 Task: Add Nature's Path Organic Crunchy Cinnamon Sunrise Cereal to the cart.
Action: Mouse moved to (650, 234)
Screenshot: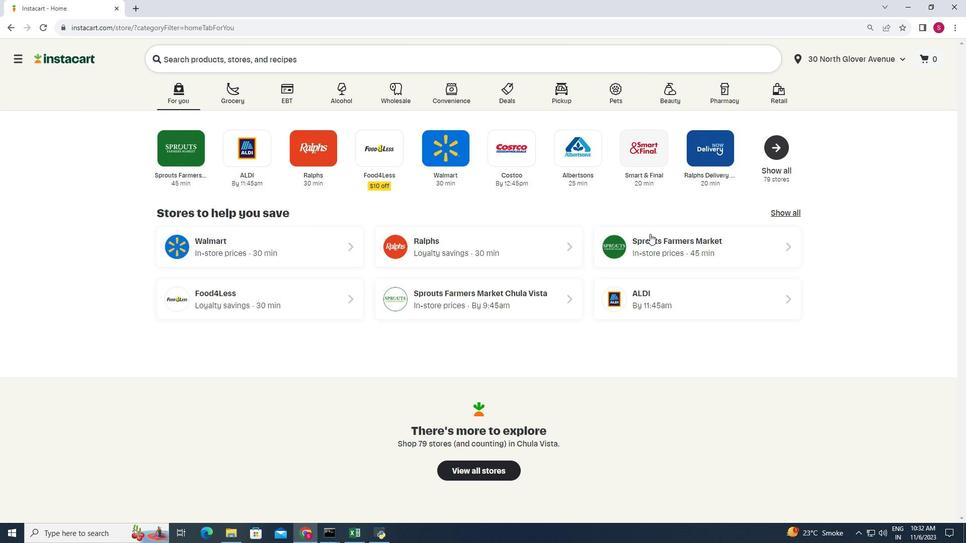 
Action: Mouse pressed left at (650, 234)
Screenshot: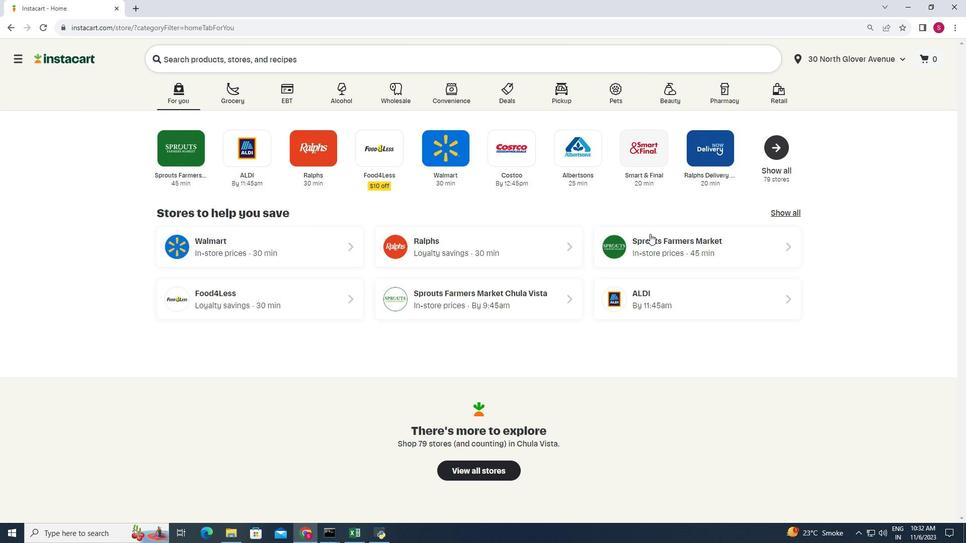 
Action: Mouse moved to (89, 344)
Screenshot: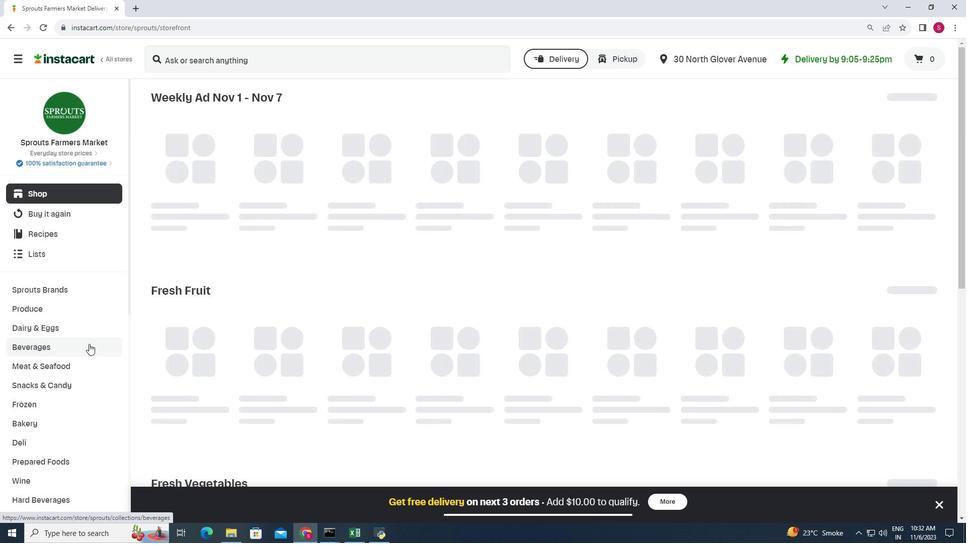 
Action: Mouse scrolled (89, 343) with delta (0, 0)
Screenshot: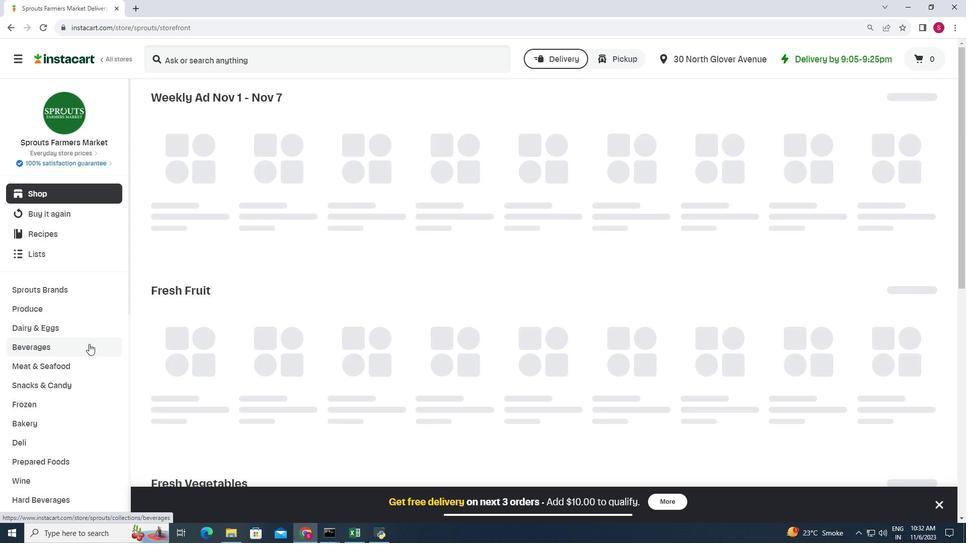 
Action: Mouse scrolled (89, 343) with delta (0, 0)
Screenshot: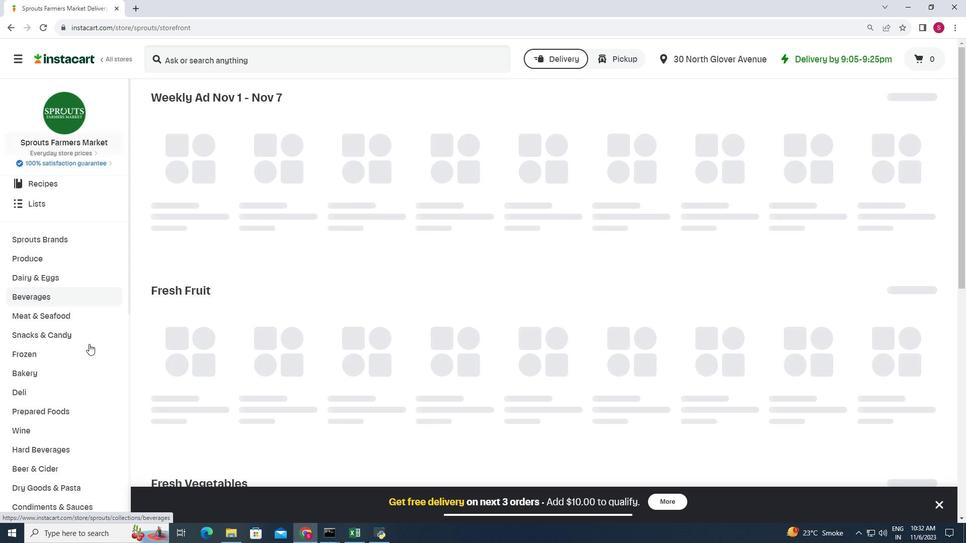 
Action: Mouse scrolled (89, 343) with delta (0, 0)
Screenshot: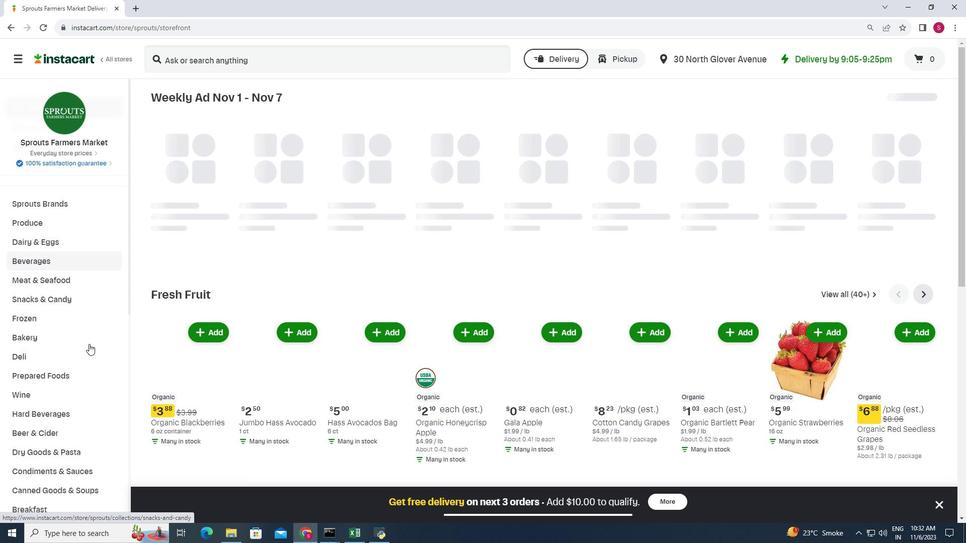 
Action: Mouse scrolled (89, 343) with delta (0, 0)
Screenshot: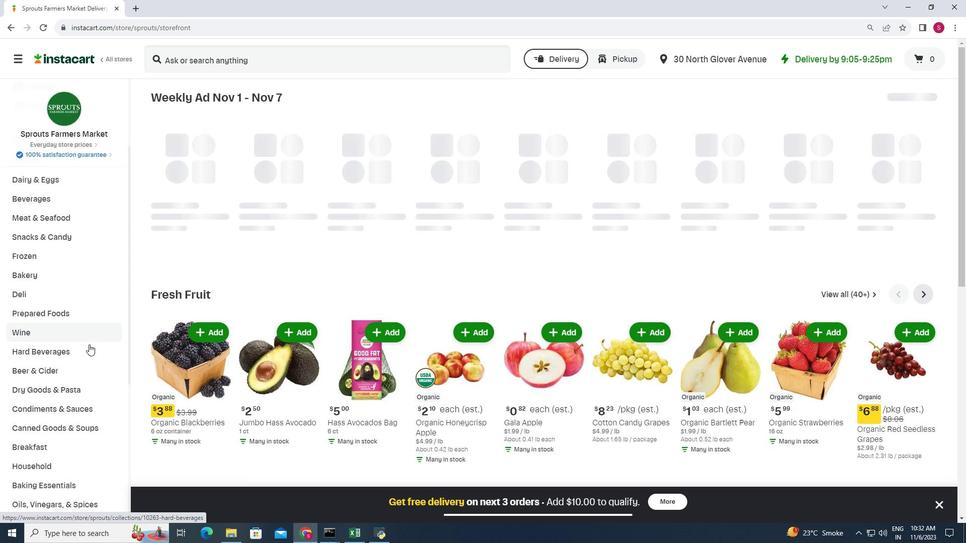 
Action: Mouse moved to (69, 396)
Screenshot: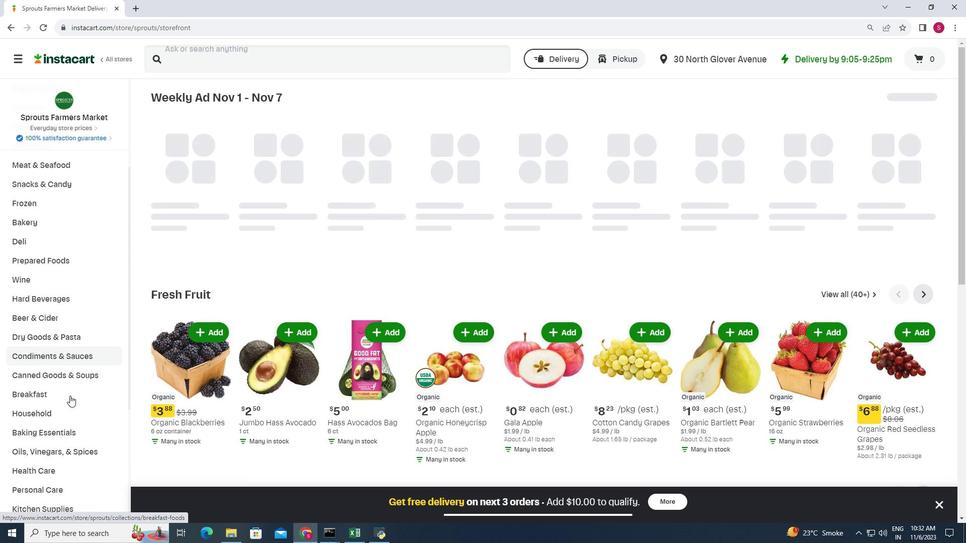 
Action: Mouse pressed left at (69, 396)
Screenshot: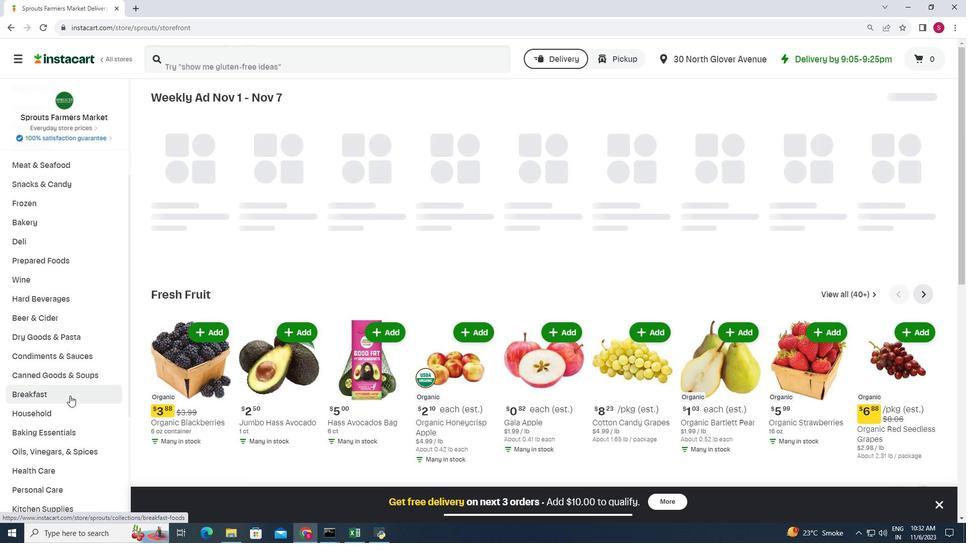 
Action: Mouse moved to (750, 138)
Screenshot: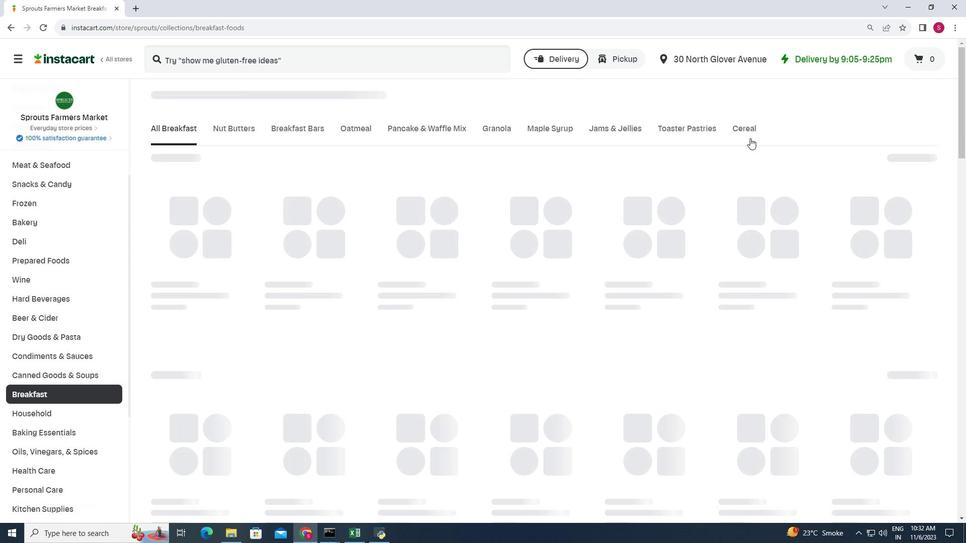 
Action: Mouse pressed left at (750, 138)
Screenshot: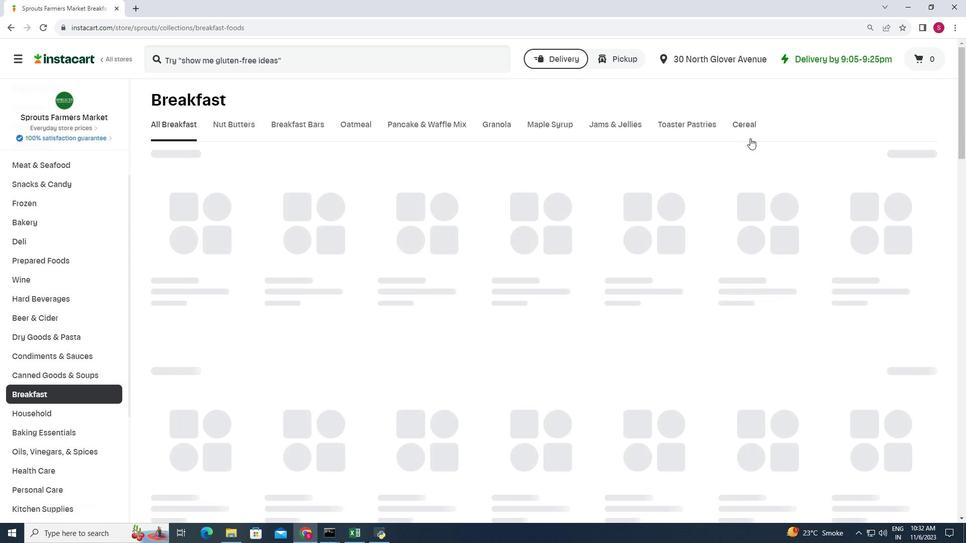 
Action: Mouse moved to (470, 177)
Screenshot: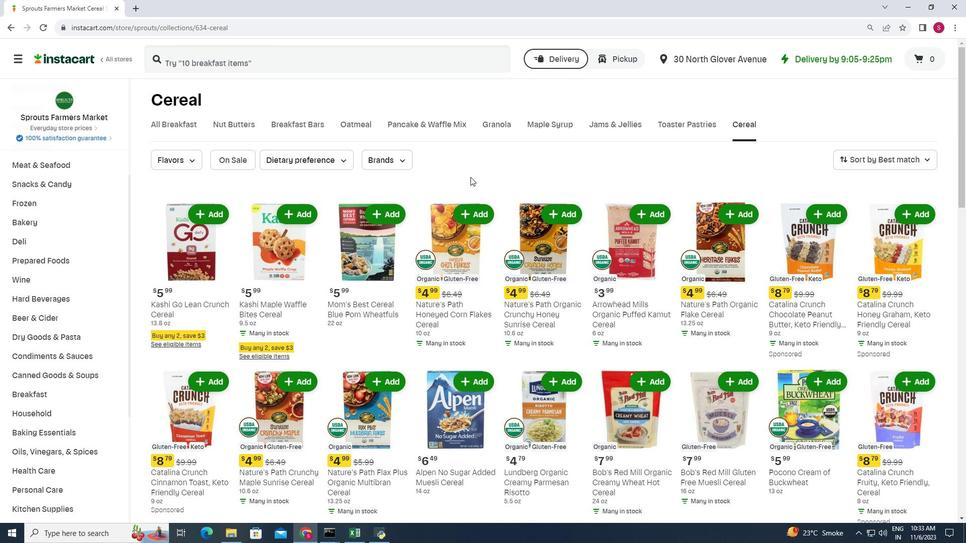 
Action: Mouse scrolled (470, 176) with delta (0, 0)
Screenshot: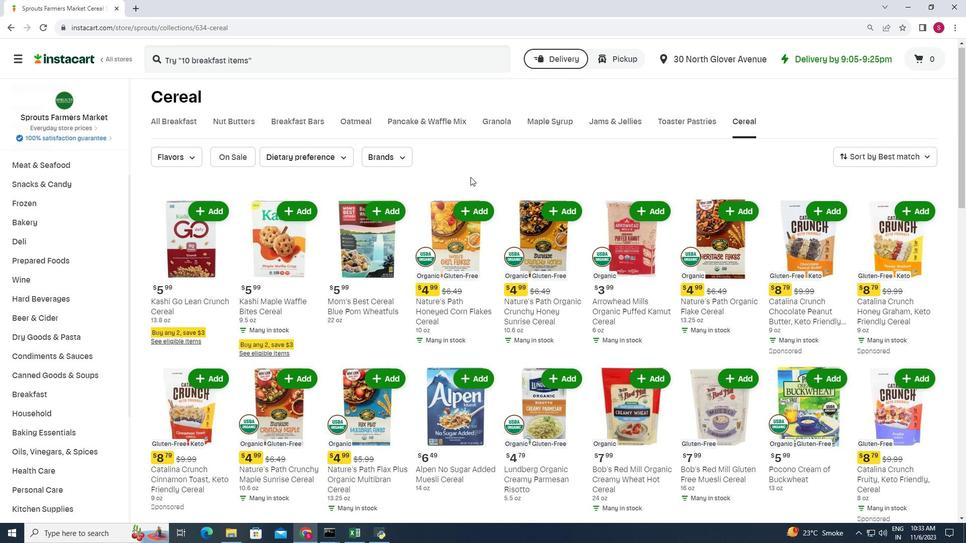 
Action: Mouse moved to (491, 203)
Screenshot: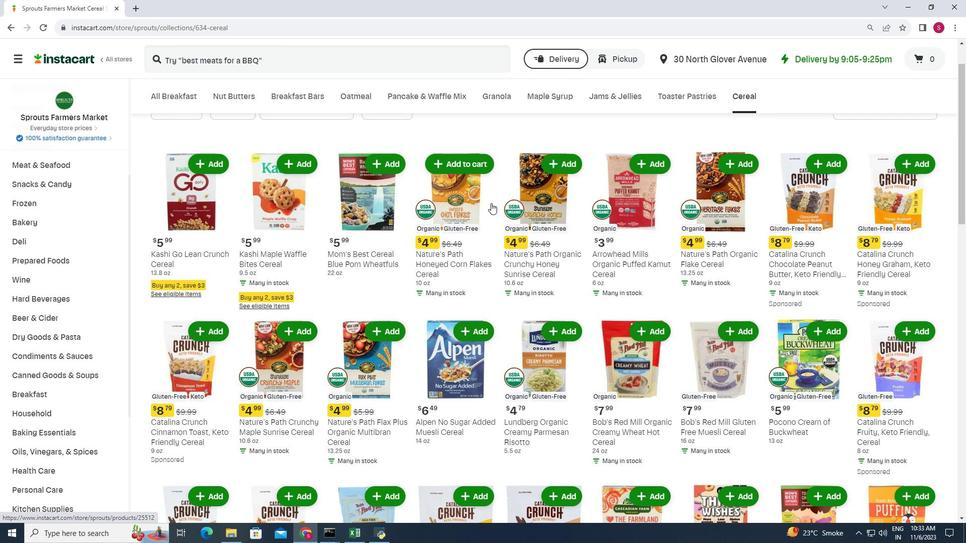 
Action: Mouse scrolled (491, 203) with delta (0, 0)
Screenshot: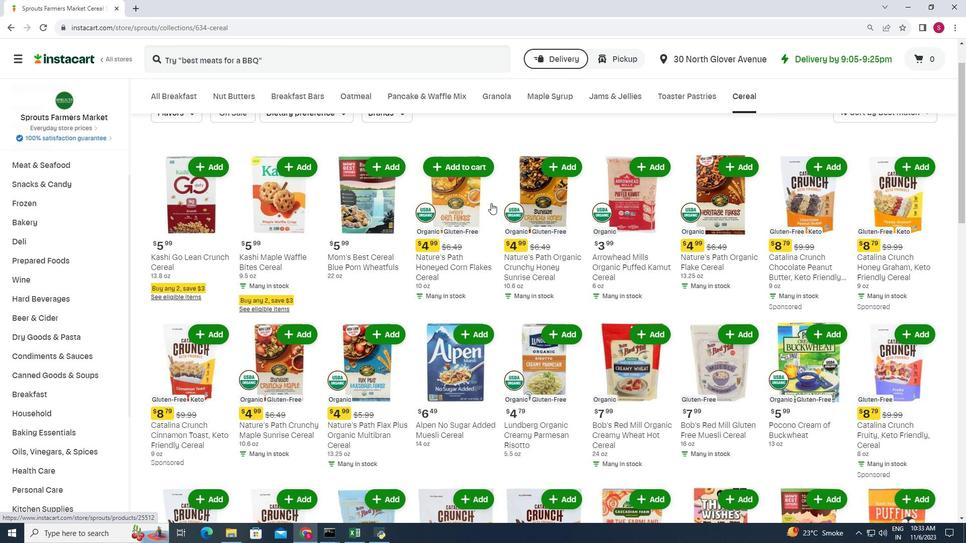 
Action: Mouse scrolled (491, 202) with delta (0, 0)
Screenshot: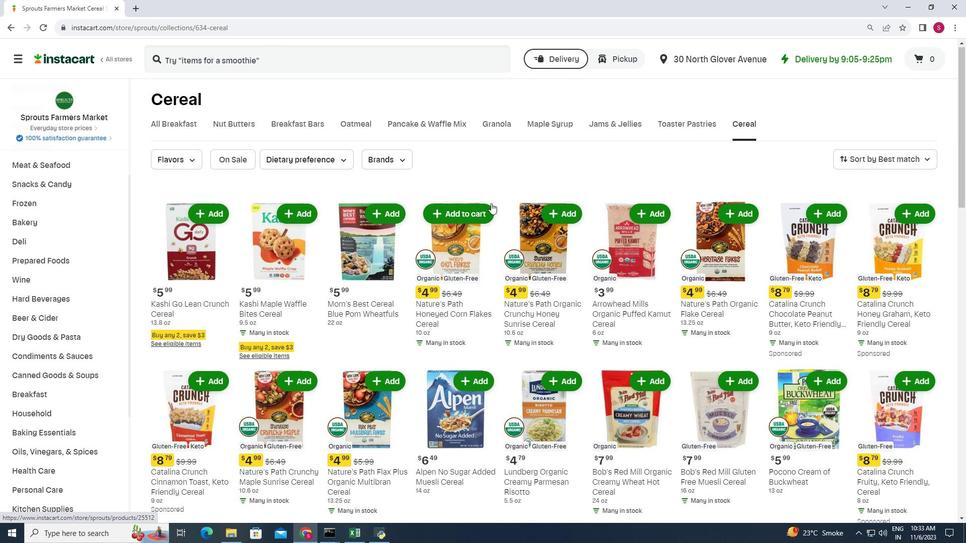 
Action: Mouse scrolled (491, 202) with delta (0, 0)
Screenshot: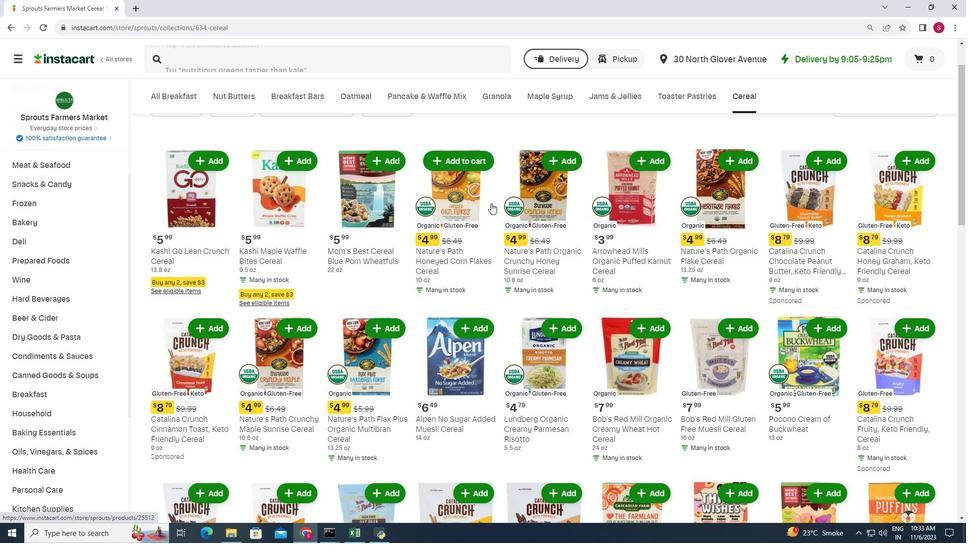 
Action: Mouse scrolled (491, 202) with delta (0, 0)
Screenshot: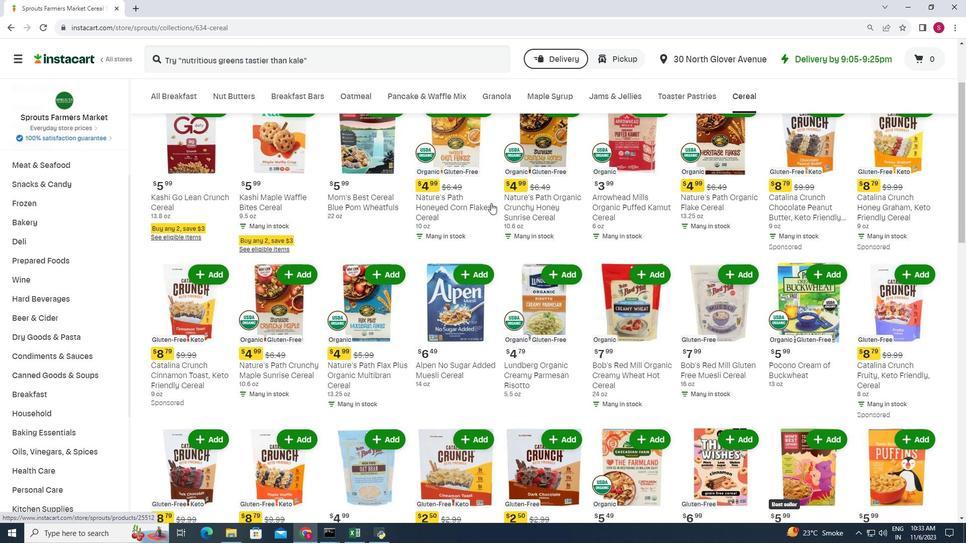 
Action: Mouse scrolled (491, 202) with delta (0, 0)
Screenshot: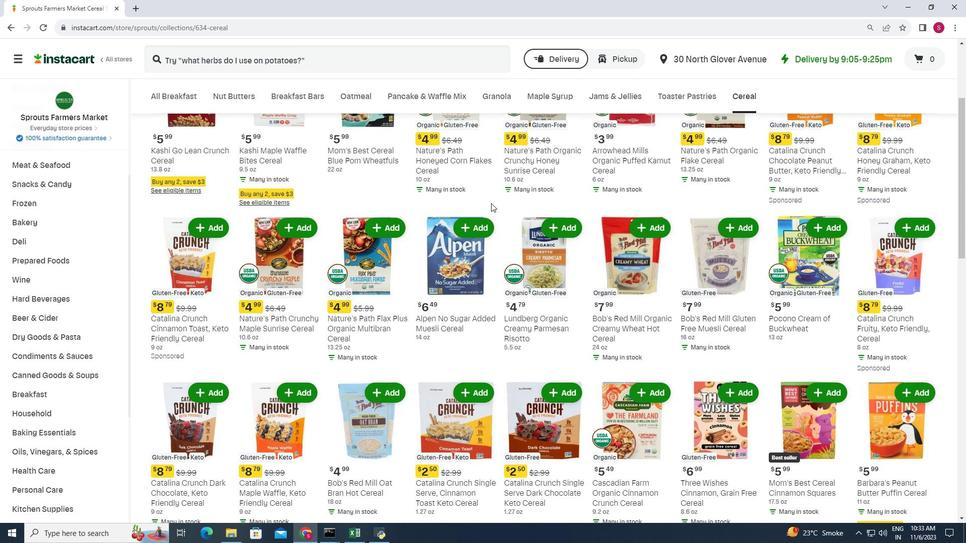
Action: Mouse scrolled (491, 202) with delta (0, 0)
Screenshot: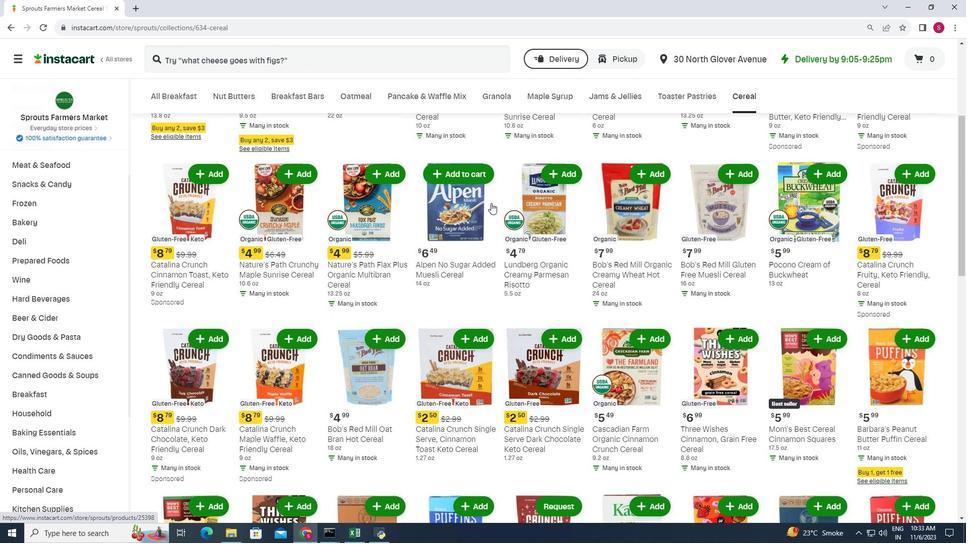 
Action: Mouse scrolled (491, 202) with delta (0, 0)
Screenshot: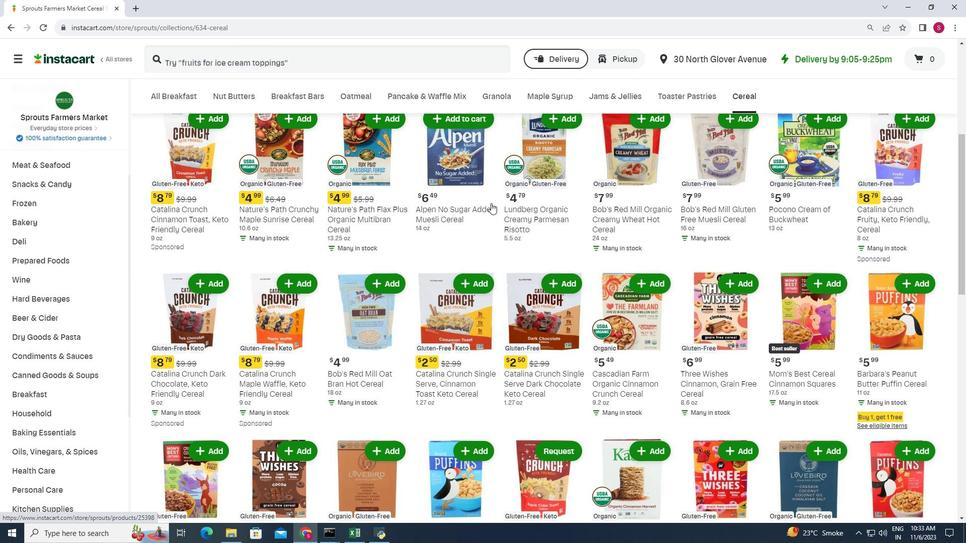 
Action: Mouse scrolled (491, 202) with delta (0, 0)
Screenshot: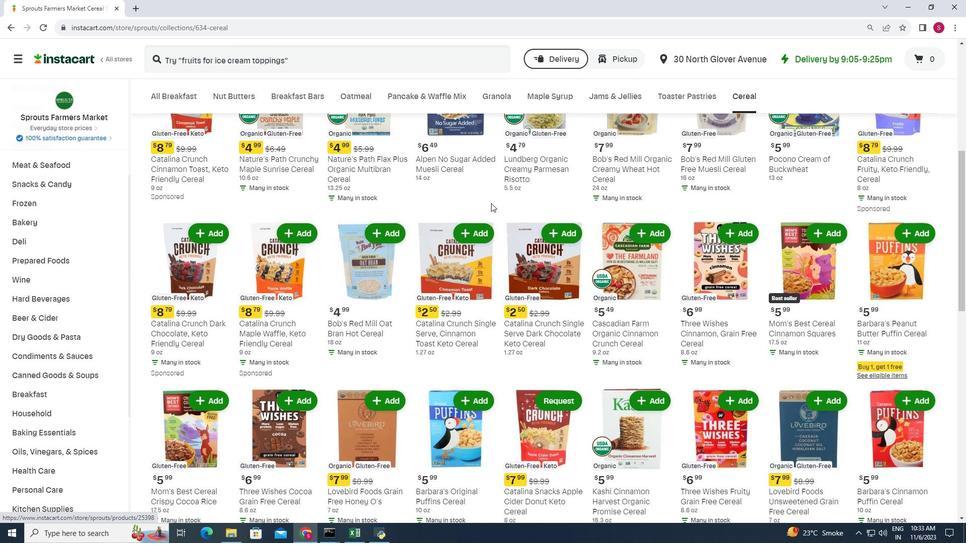 
Action: Mouse scrolled (491, 202) with delta (0, 0)
Screenshot: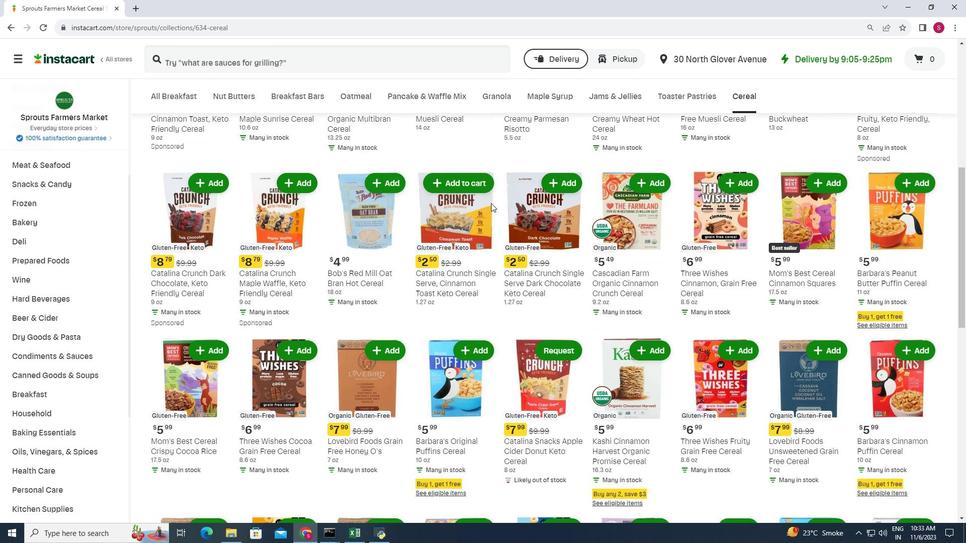 
Action: Mouse scrolled (491, 202) with delta (0, 0)
Screenshot: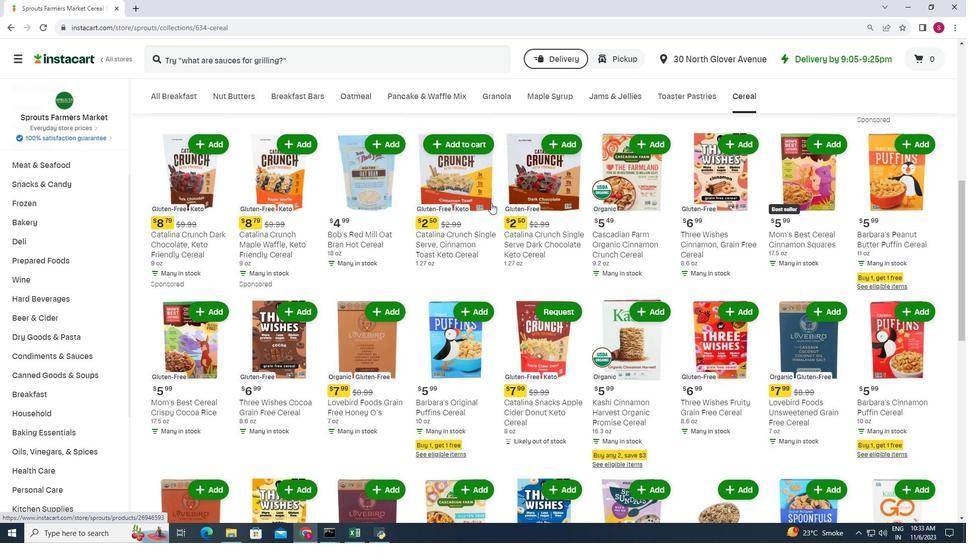 
Action: Mouse scrolled (491, 202) with delta (0, 0)
Screenshot: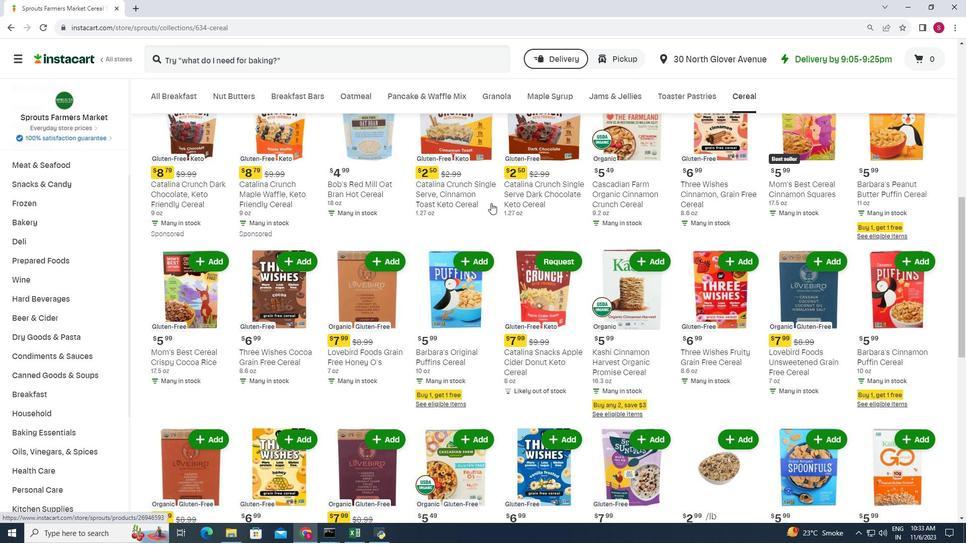 
Action: Mouse scrolled (491, 202) with delta (0, 0)
Screenshot: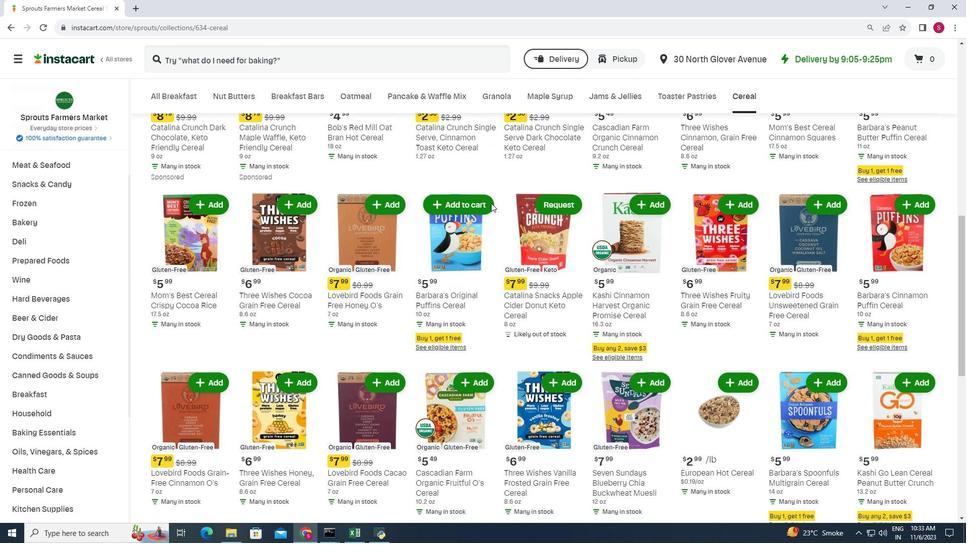 
Action: Mouse scrolled (491, 202) with delta (0, 0)
Screenshot: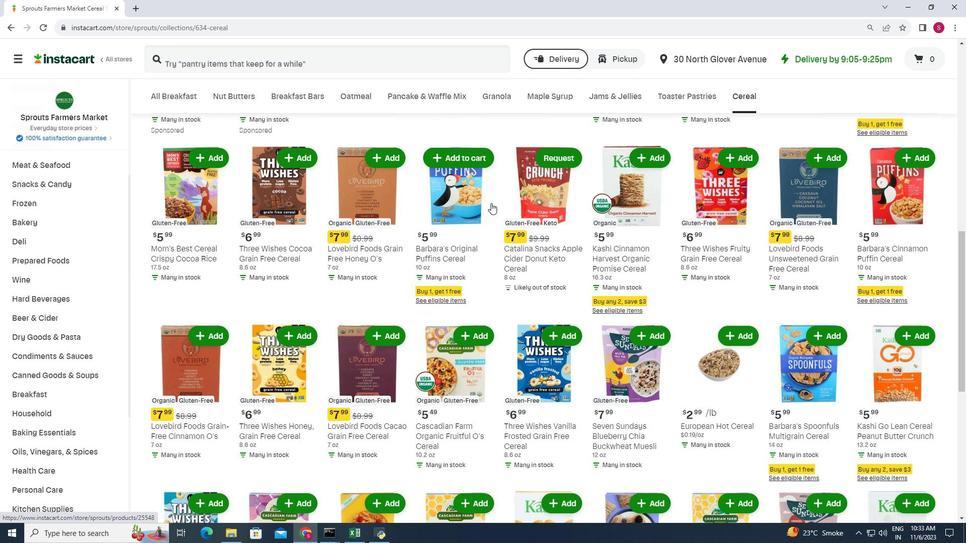 
Action: Mouse scrolled (491, 202) with delta (0, 0)
Screenshot: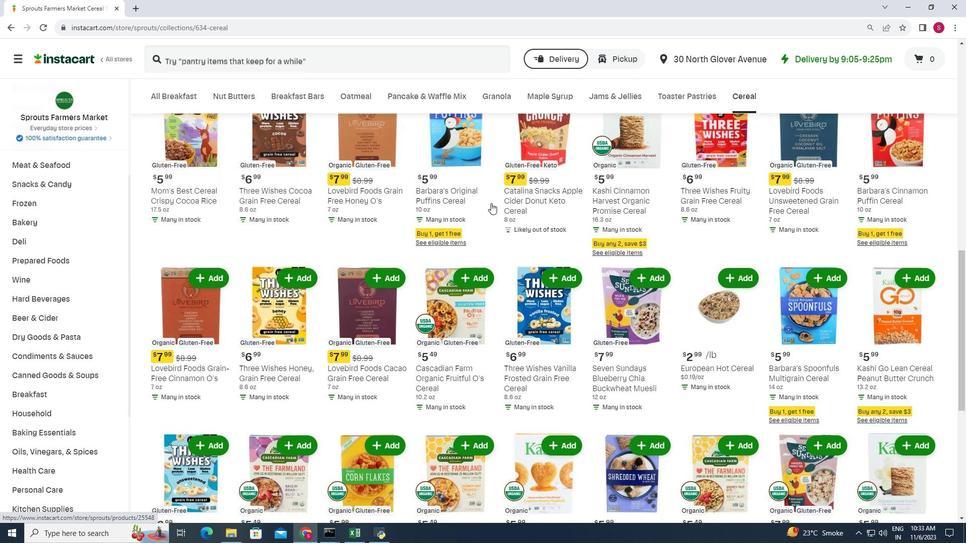
Action: Mouse scrolled (491, 202) with delta (0, 0)
Screenshot: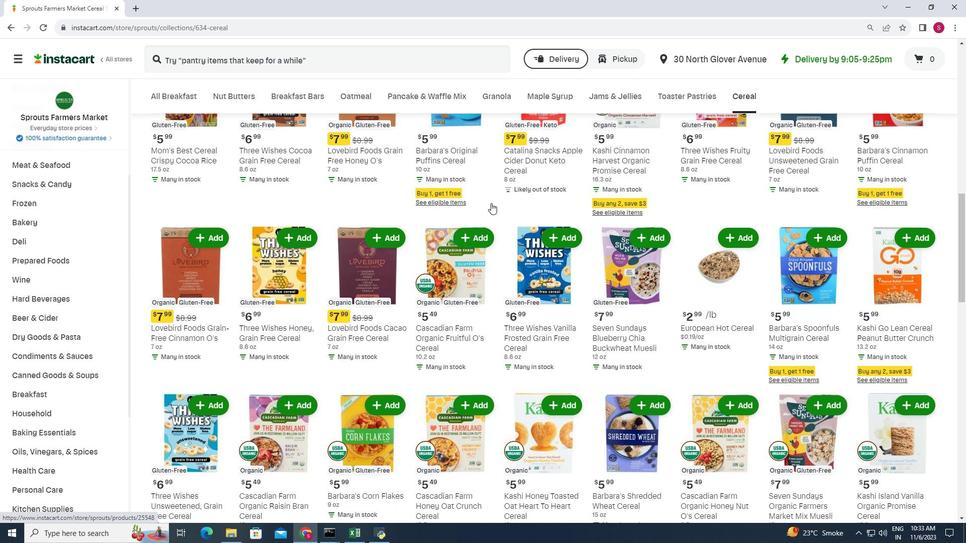
Action: Mouse scrolled (491, 202) with delta (0, 0)
Screenshot: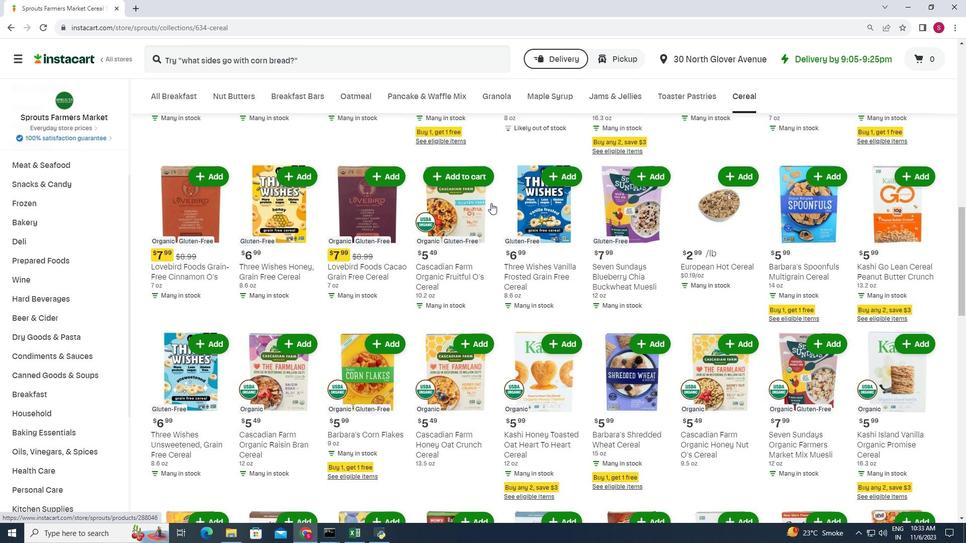 
Action: Mouse scrolled (491, 202) with delta (0, 0)
Screenshot: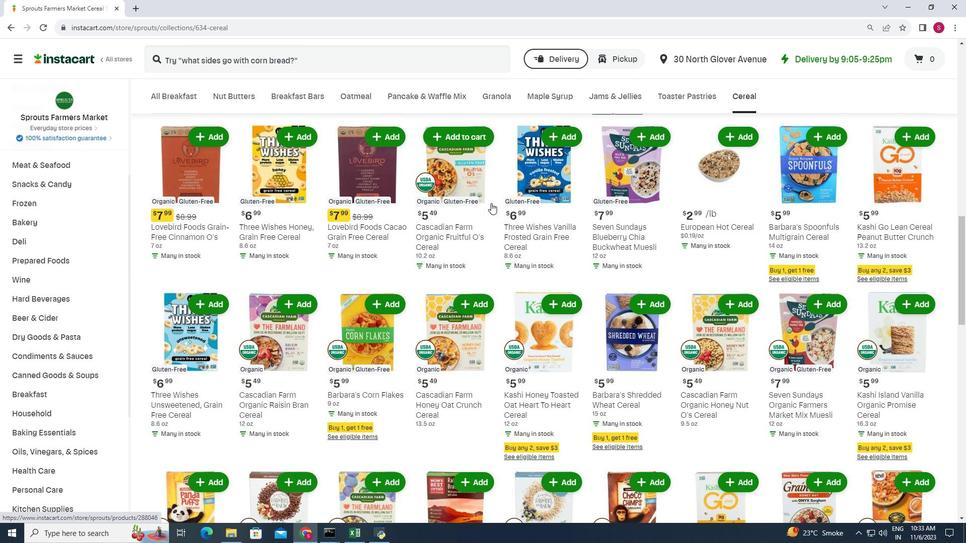 
Action: Mouse scrolled (491, 202) with delta (0, 0)
Screenshot: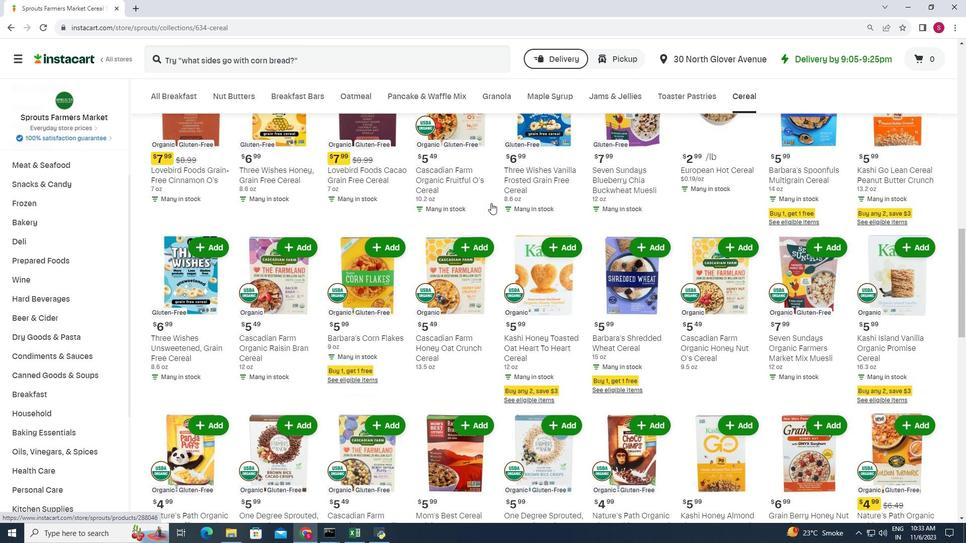 
Action: Mouse scrolled (491, 202) with delta (0, 0)
Screenshot: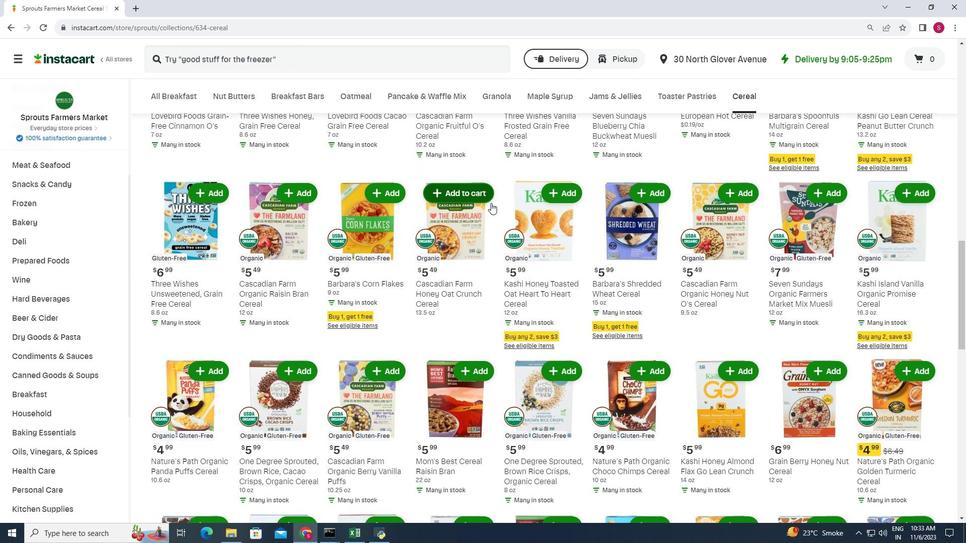 
Action: Mouse scrolled (491, 202) with delta (0, 0)
Screenshot: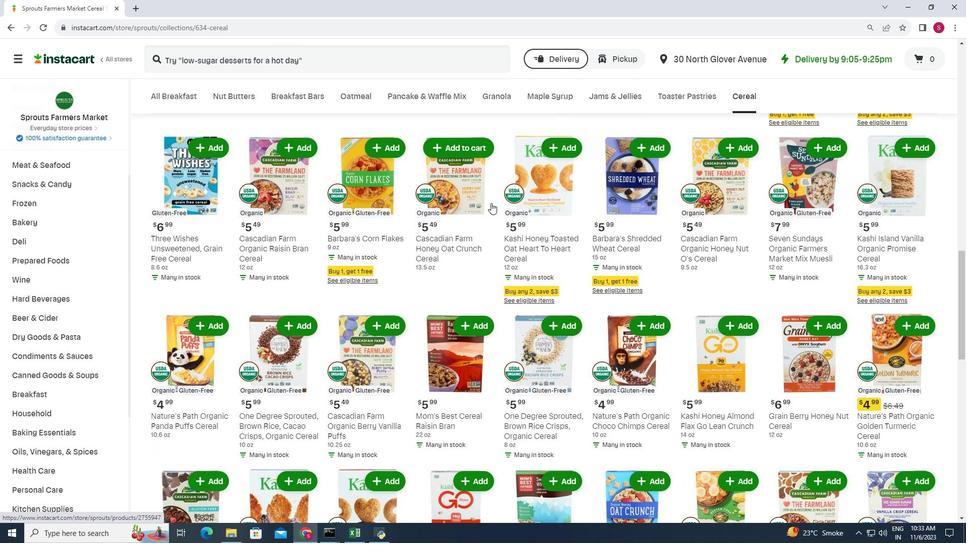 
Action: Mouse scrolled (491, 202) with delta (0, 0)
Screenshot: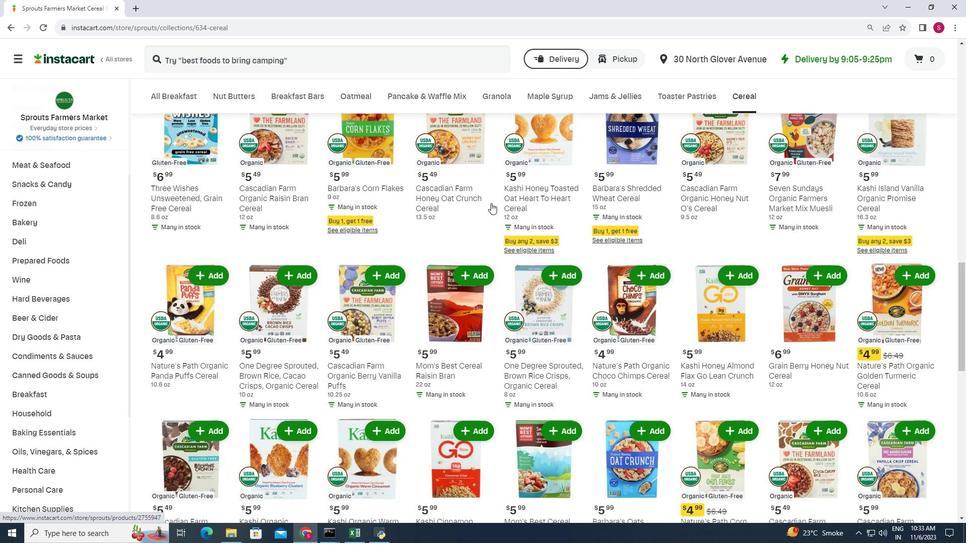 
Action: Mouse scrolled (491, 202) with delta (0, 0)
Screenshot: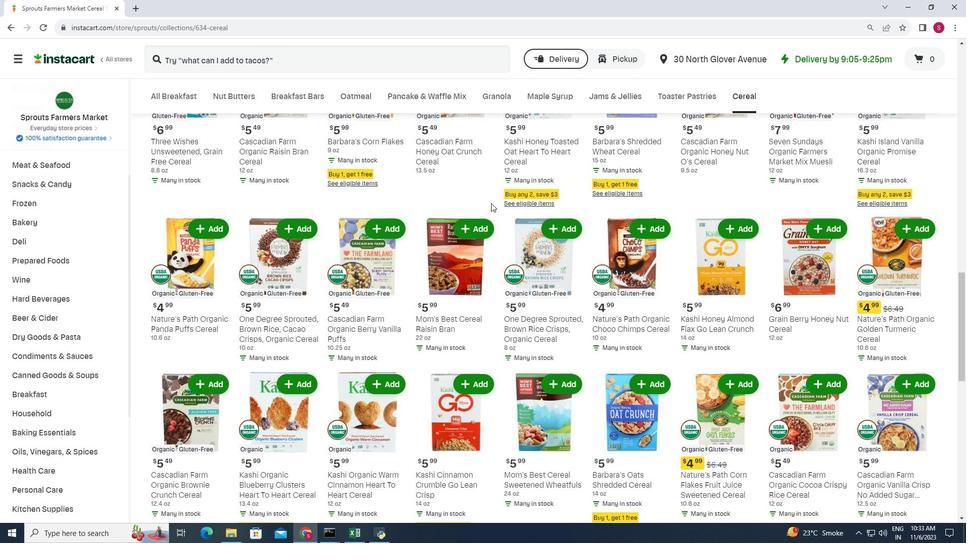 
Action: Mouse scrolled (491, 202) with delta (0, 0)
Screenshot: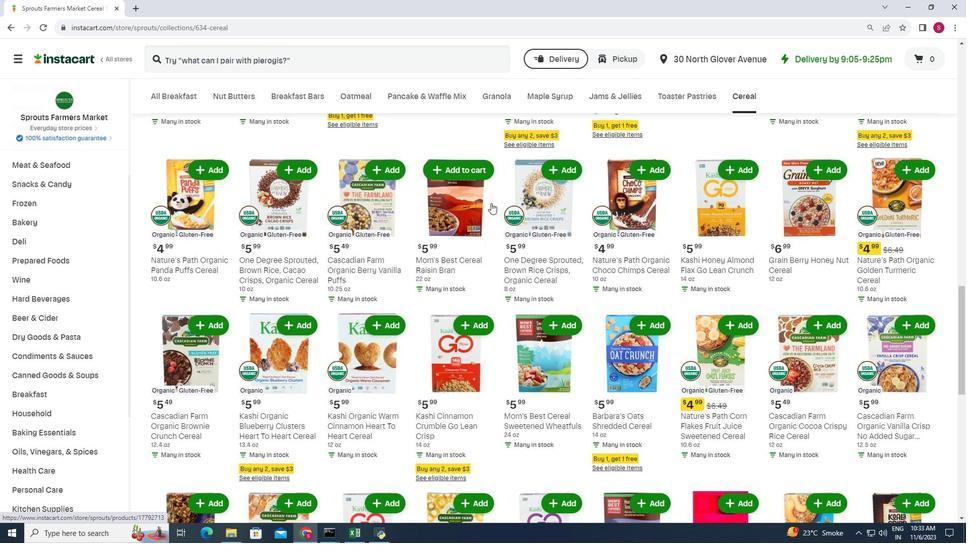 
Action: Mouse scrolled (491, 202) with delta (0, 0)
Screenshot: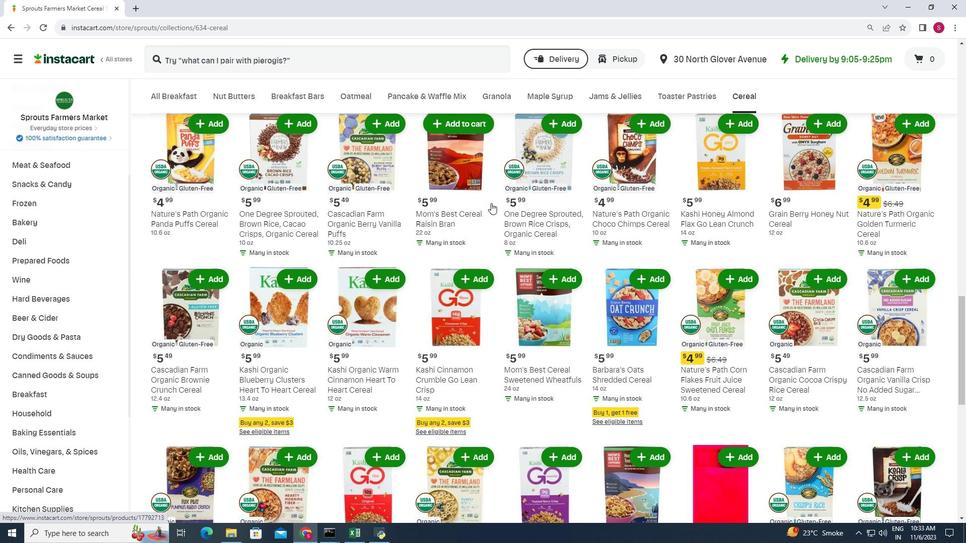 
Action: Mouse scrolled (491, 202) with delta (0, 0)
Screenshot: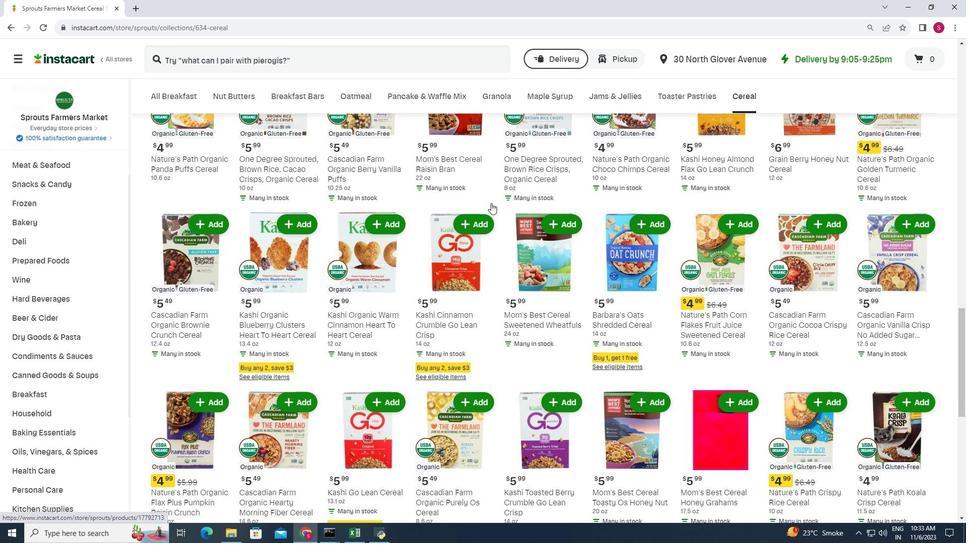 
Action: Mouse scrolled (491, 202) with delta (0, 0)
Screenshot: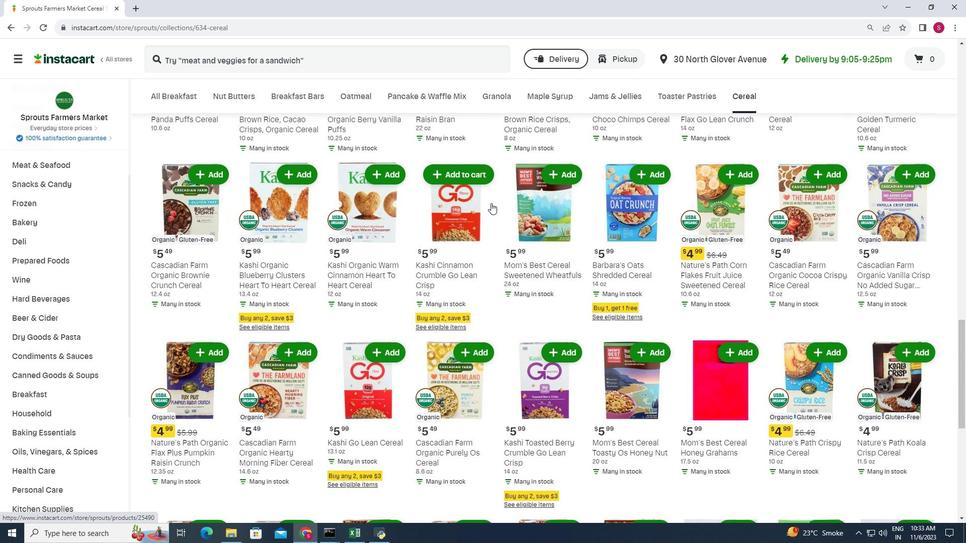 
Action: Mouse scrolled (491, 202) with delta (0, 0)
Screenshot: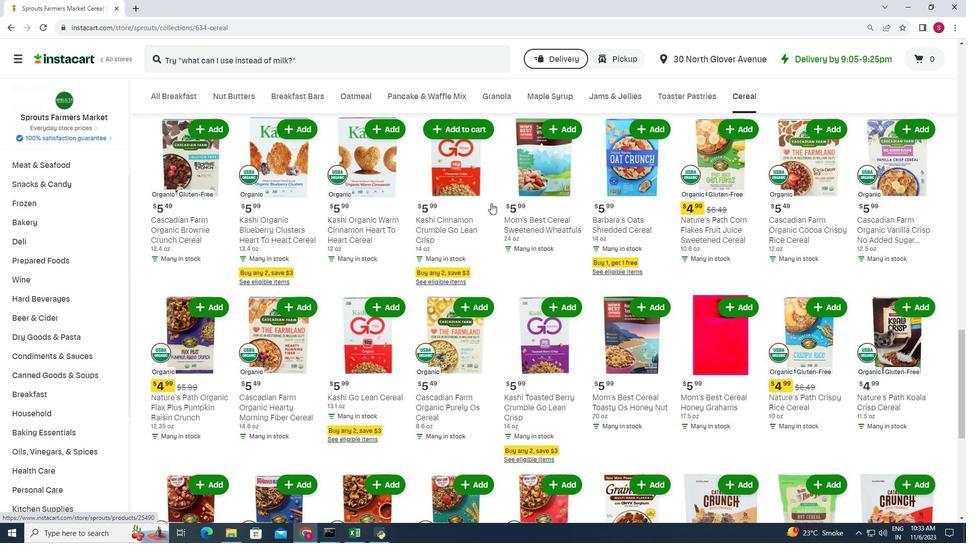 
Action: Mouse scrolled (491, 202) with delta (0, 0)
Screenshot: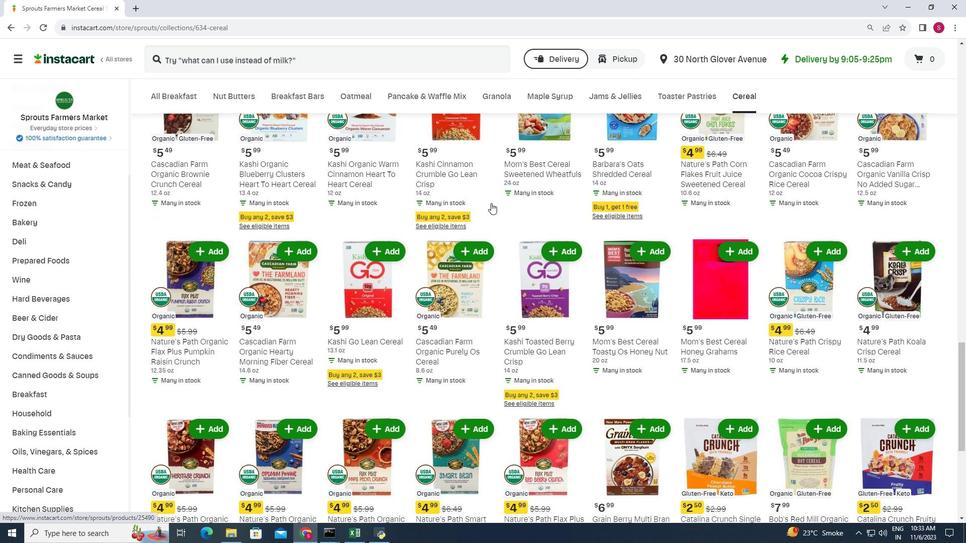 
Action: Mouse scrolled (491, 202) with delta (0, 0)
Screenshot: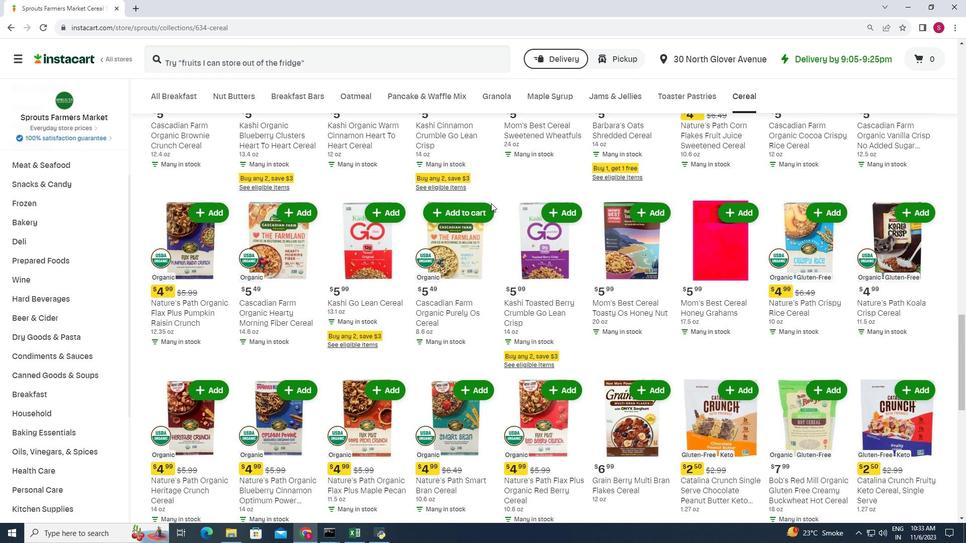 
Action: Mouse scrolled (491, 202) with delta (0, 0)
Screenshot: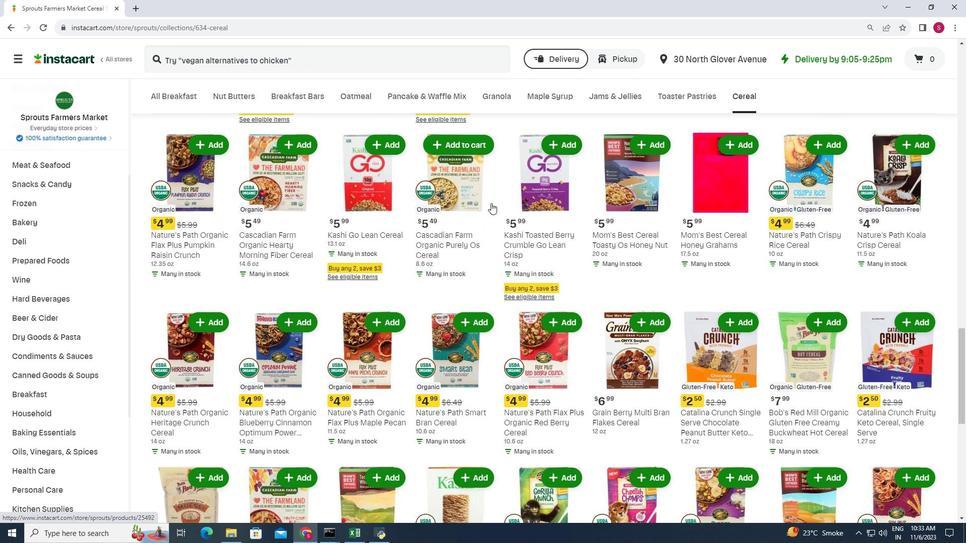 
Action: Mouse scrolled (491, 202) with delta (0, 0)
Screenshot: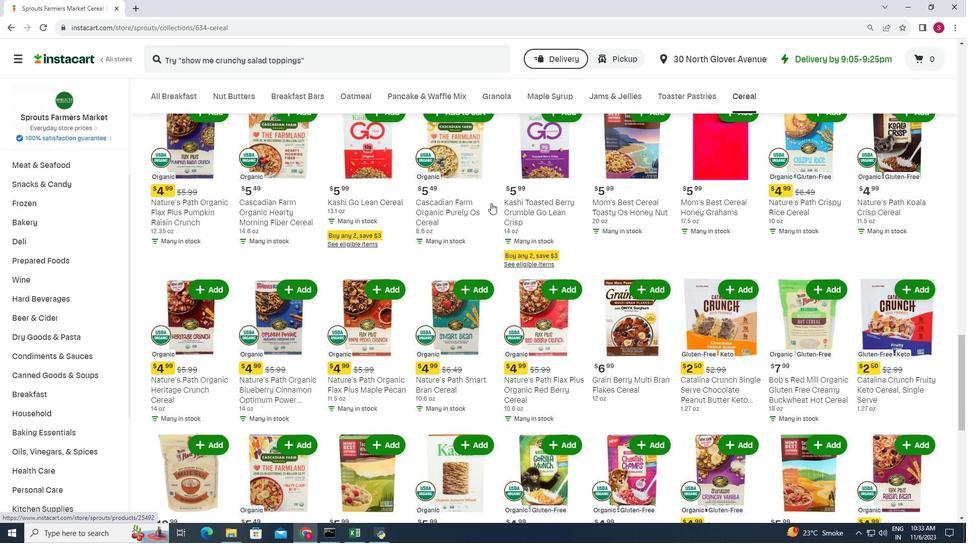 
Action: Mouse scrolled (491, 202) with delta (0, 0)
Screenshot: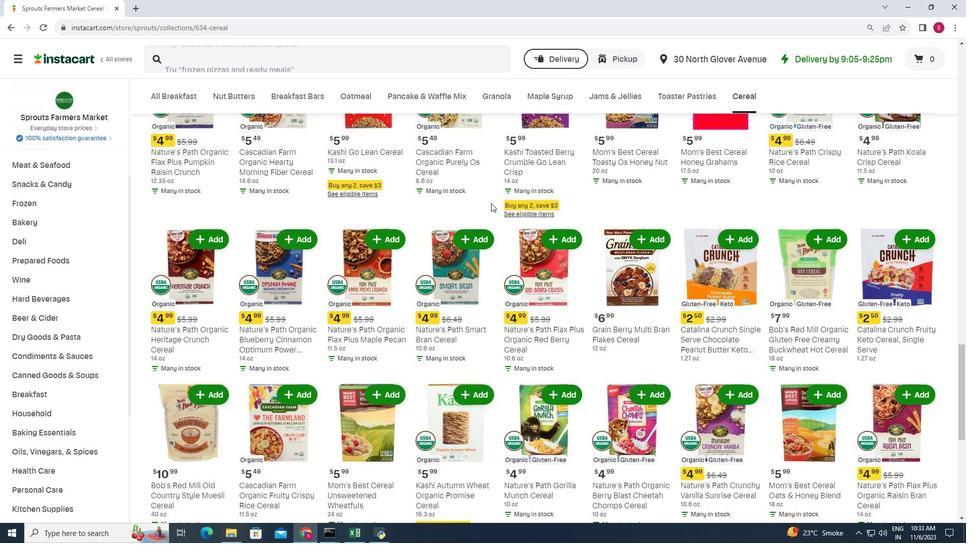 
Action: Mouse scrolled (491, 202) with delta (0, 0)
Screenshot: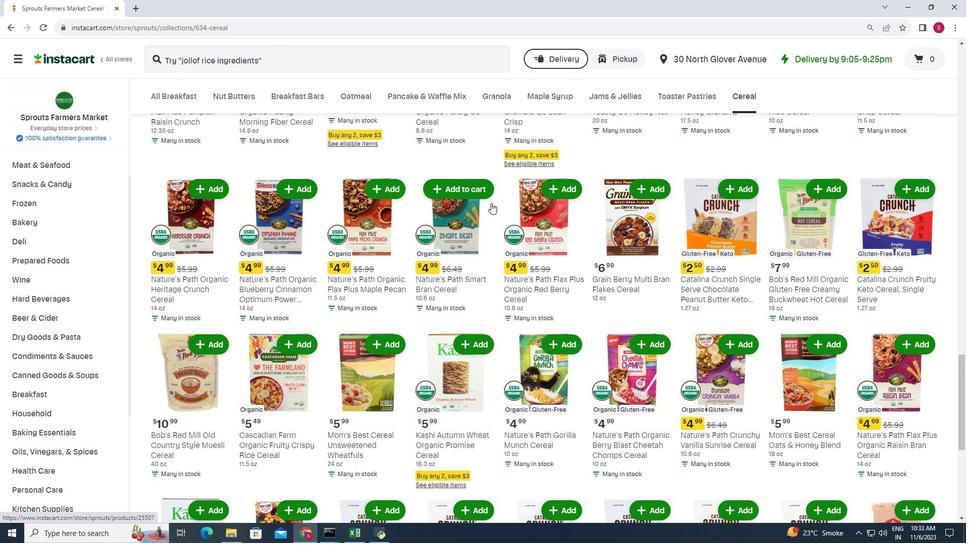 
Action: Mouse scrolled (491, 202) with delta (0, 0)
Screenshot: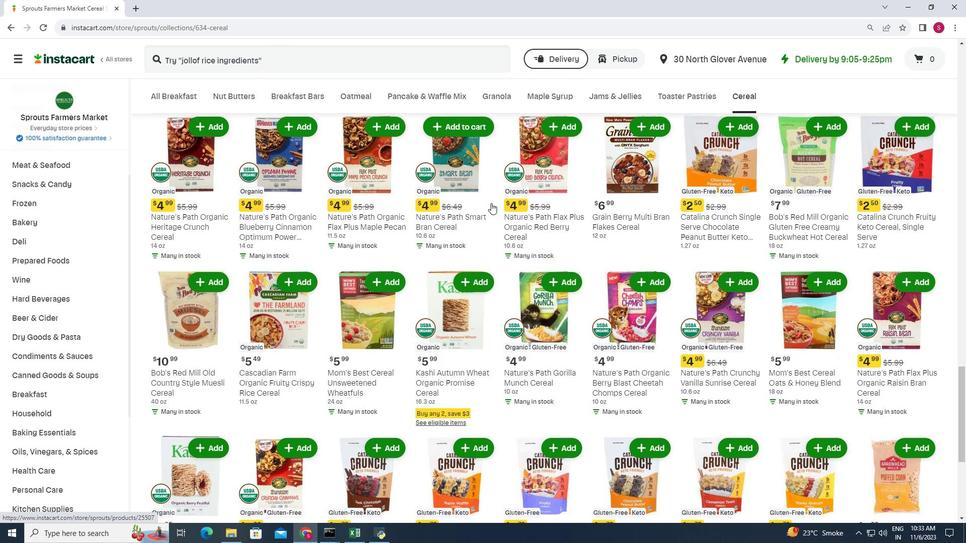 
Action: Mouse scrolled (491, 202) with delta (0, 0)
Screenshot: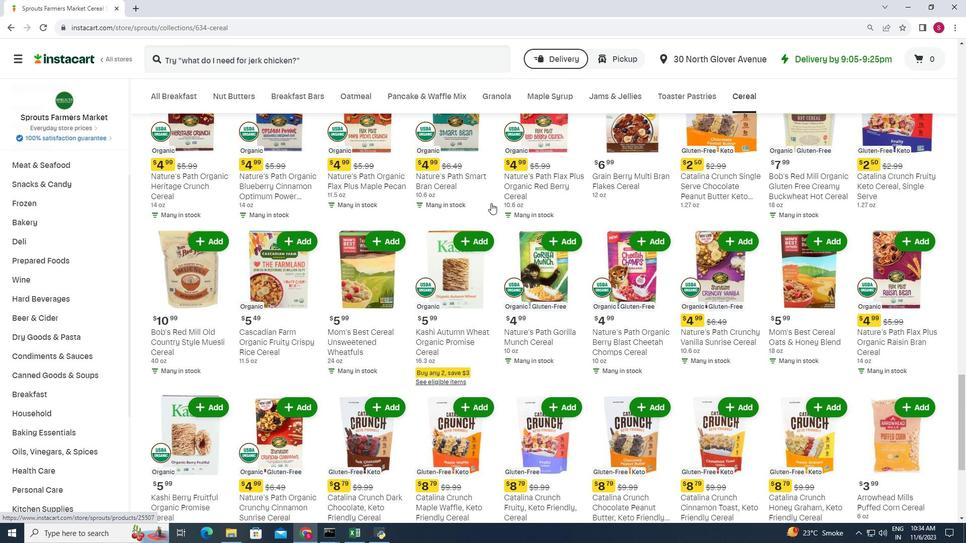 
Action: Mouse scrolled (491, 202) with delta (0, 0)
Screenshot: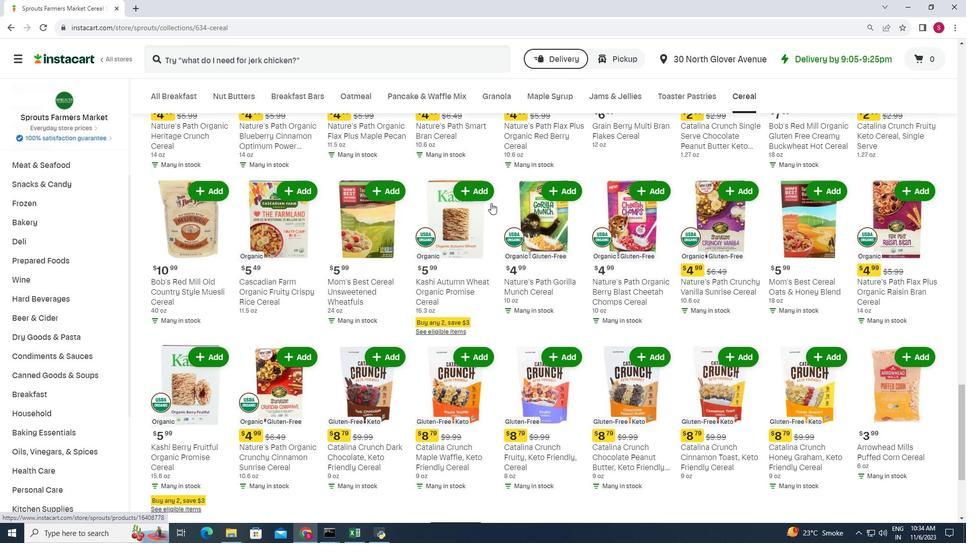 
Action: Mouse scrolled (491, 202) with delta (0, 0)
Screenshot: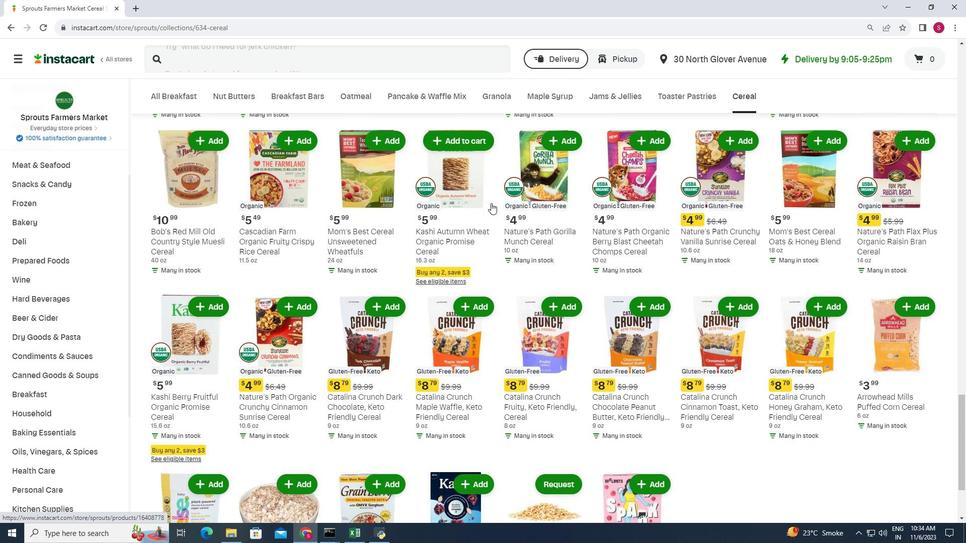 
Action: Mouse scrolled (491, 202) with delta (0, 0)
Screenshot: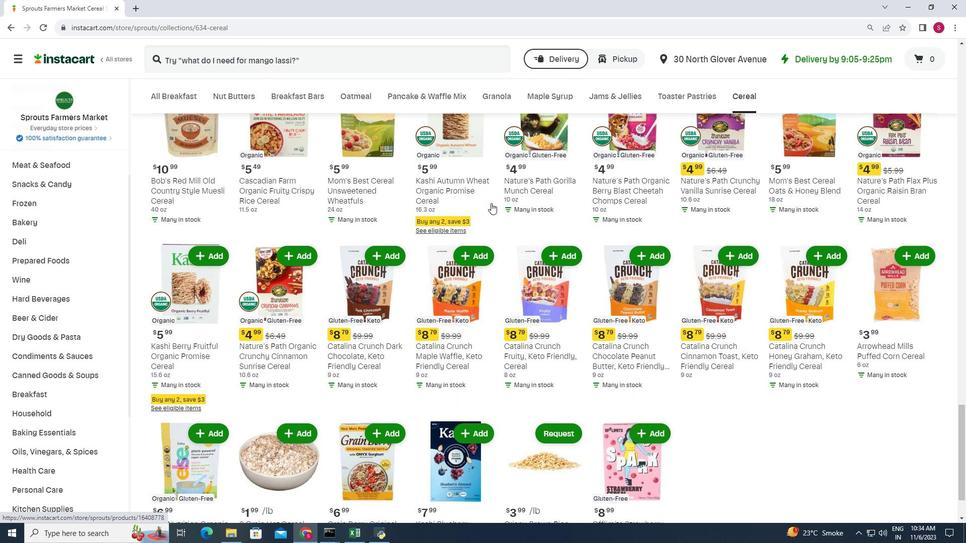 
Action: Mouse scrolled (491, 202) with delta (0, 0)
Screenshot: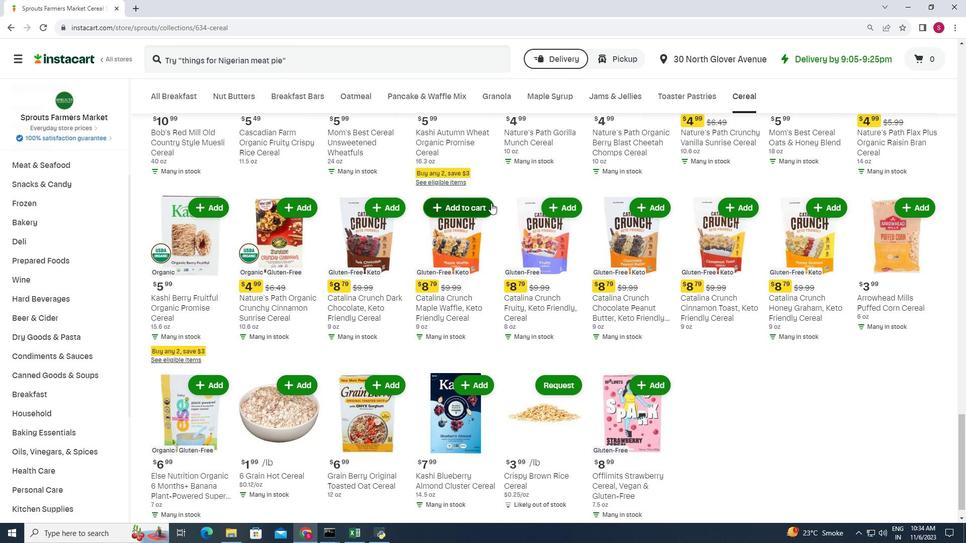 
Action: Mouse scrolled (491, 202) with delta (0, 0)
Screenshot: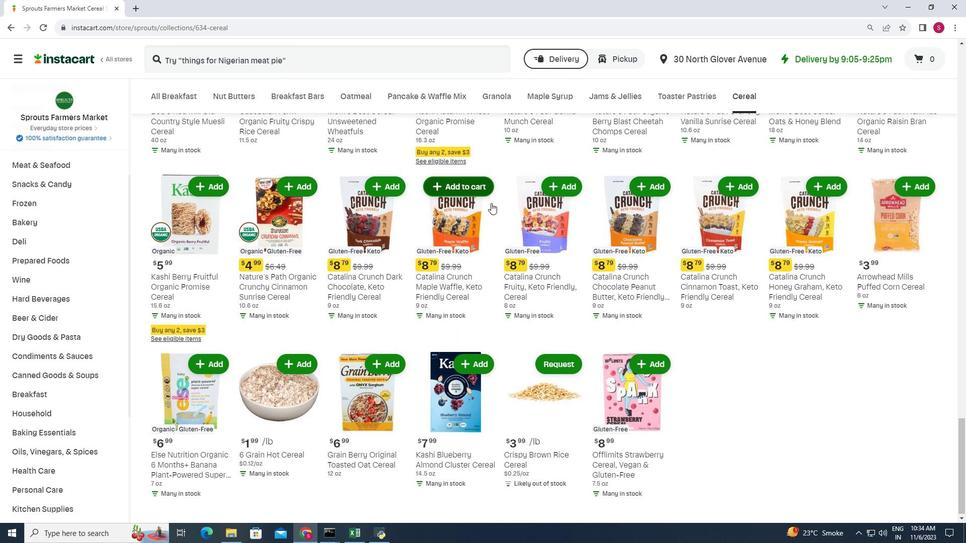 
Action: Mouse scrolled (491, 202) with delta (0, 0)
Screenshot: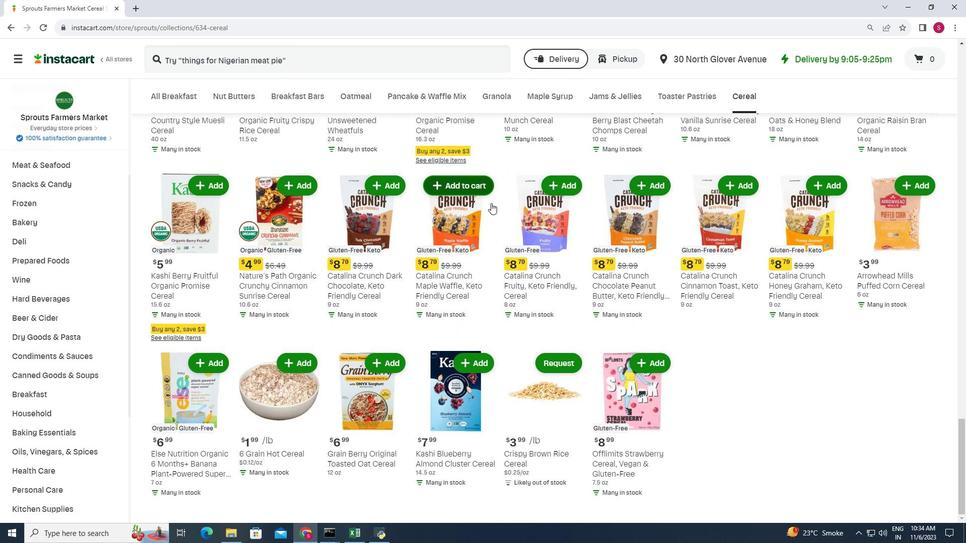 
Action: Mouse scrolled (491, 203) with delta (0, 0)
Screenshot: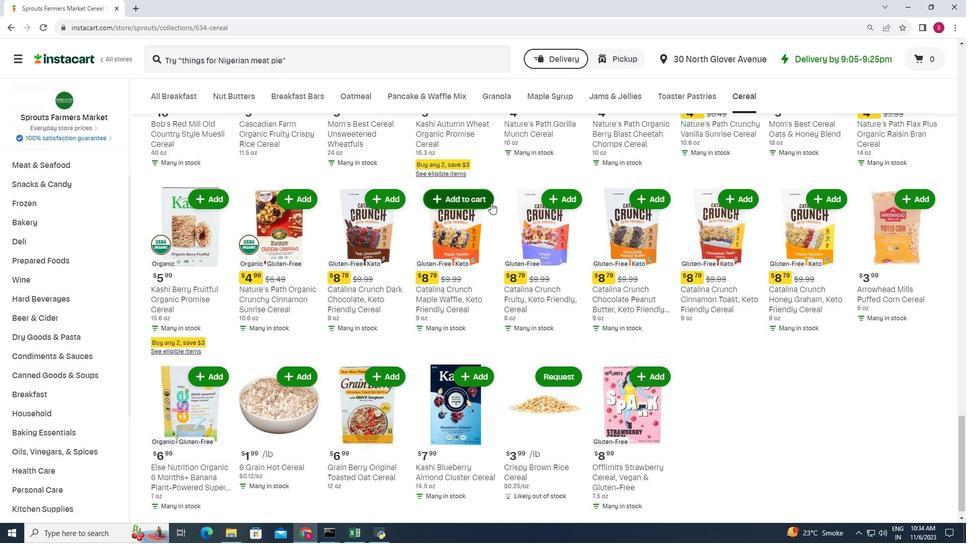 
Action: Mouse scrolled (491, 203) with delta (0, 0)
Screenshot: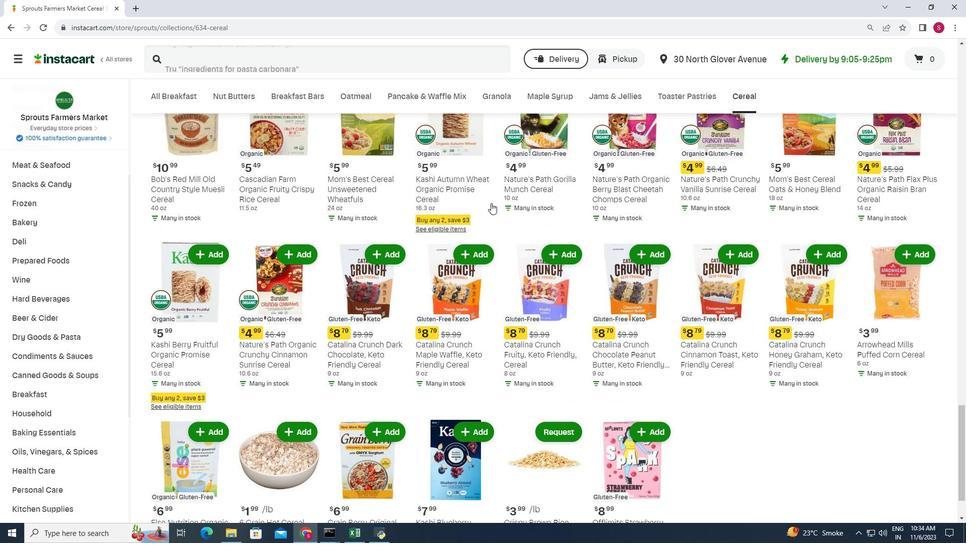
Action: Mouse moved to (313, 284)
Screenshot: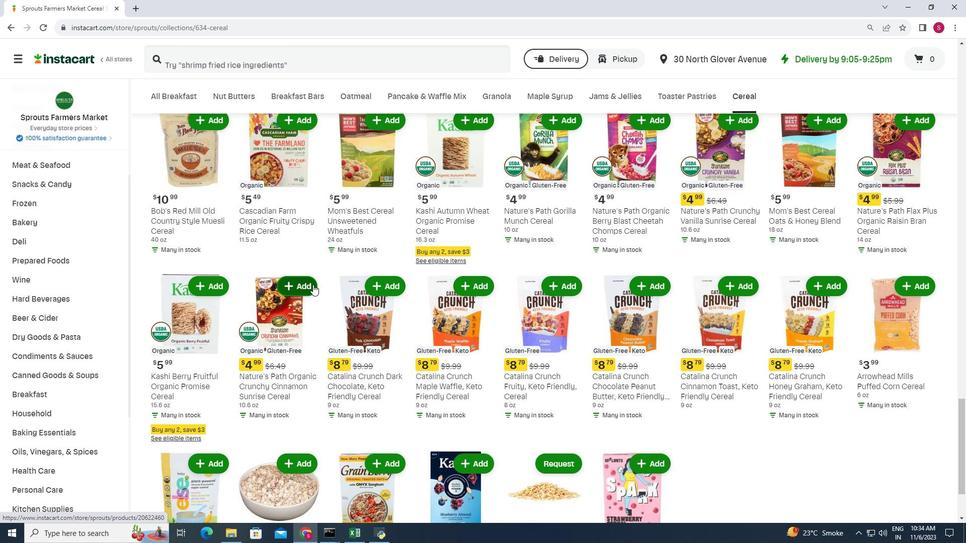 
Action: Mouse pressed left at (313, 284)
Screenshot: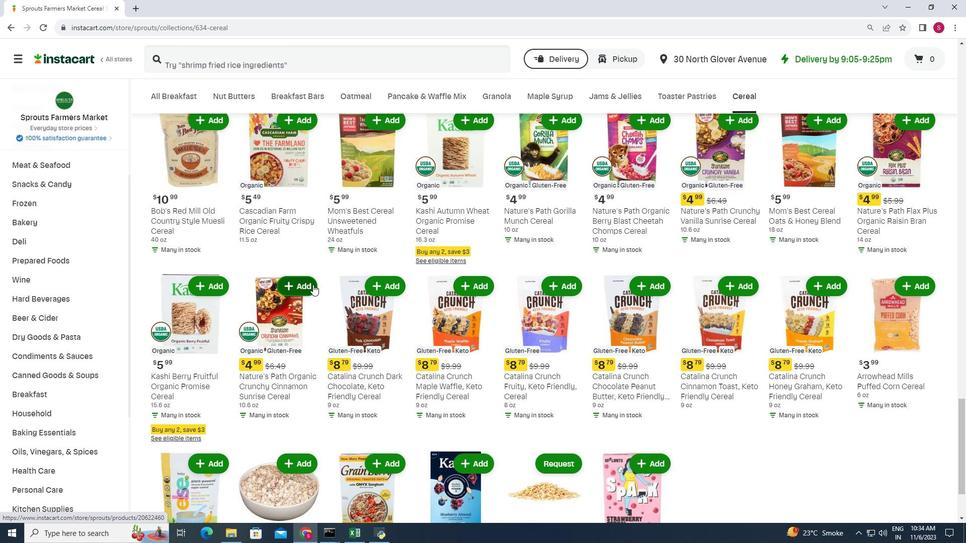 
Action: Mouse moved to (306, 282)
Screenshot: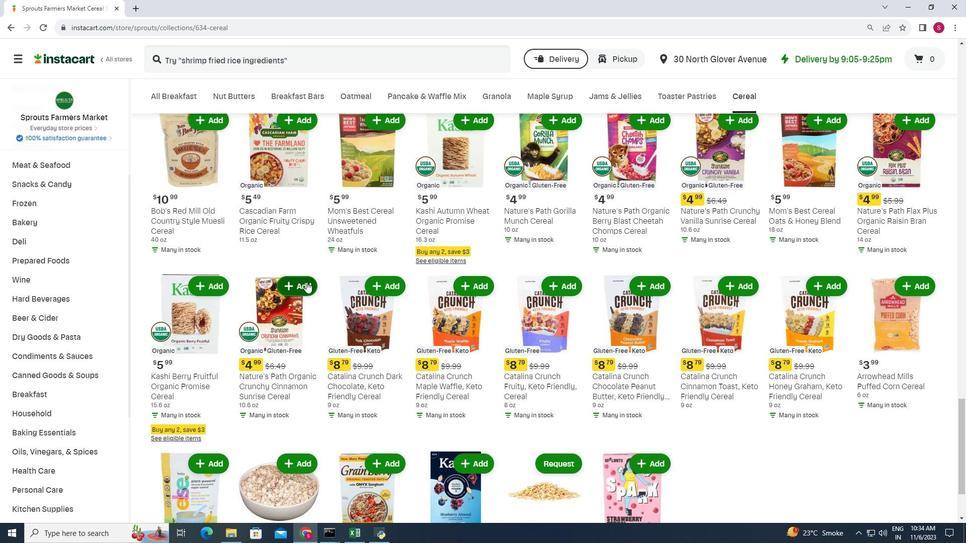 
Action: Mouse pressed left at (306, 282)
Screenshot: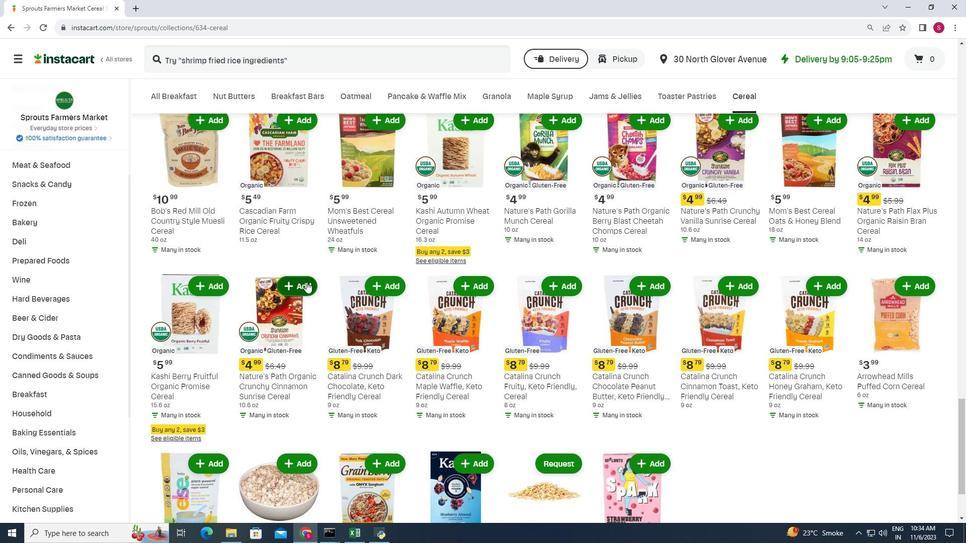 
Action: Mouse moved to (307, 227)
Screenshot: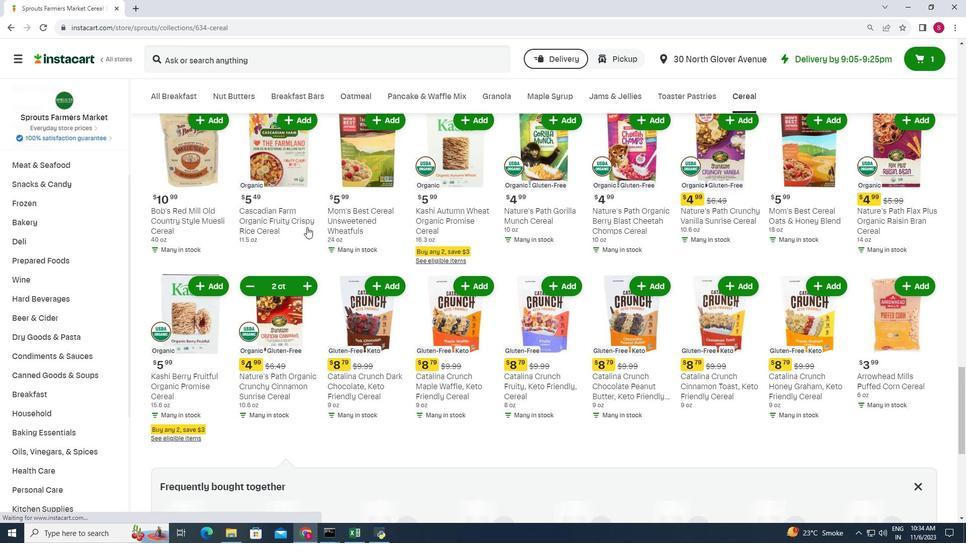 
